 Task: Select a due date automation when advanced on, 2 days before a card is due add fields with custom field "Resume" set to a date more than 1 days from now at 11:00 AM.
Action: Mouse moved to (1135, 89)
Screenshot: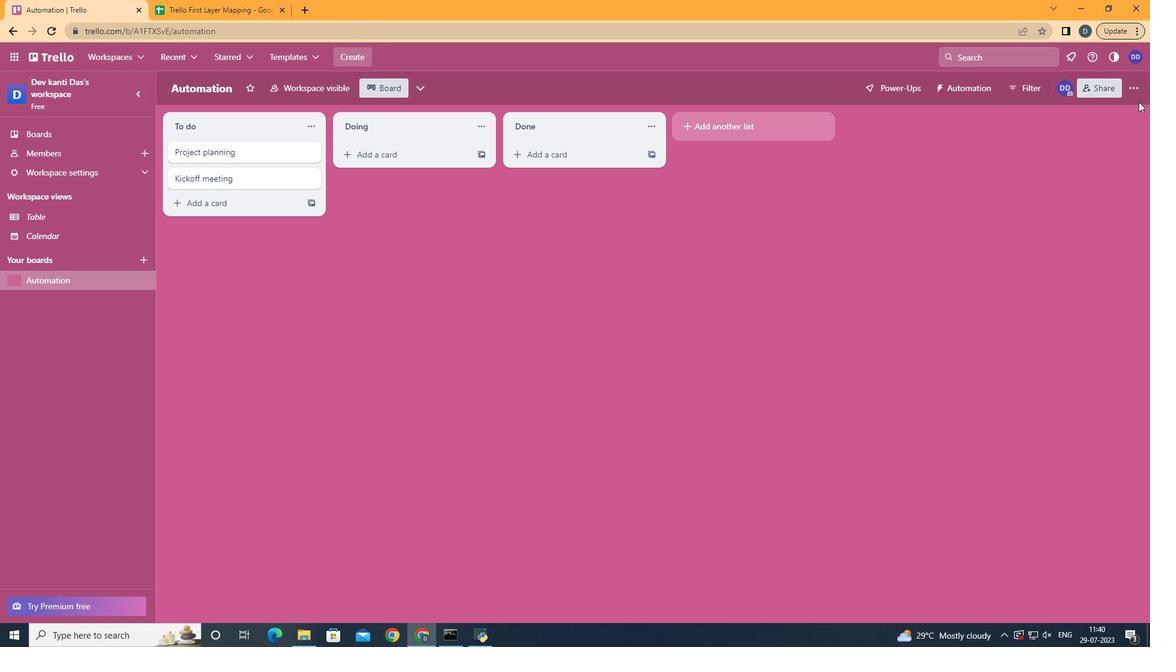 
Action: Mouse pressed left at (1135, 89)
Screenshot: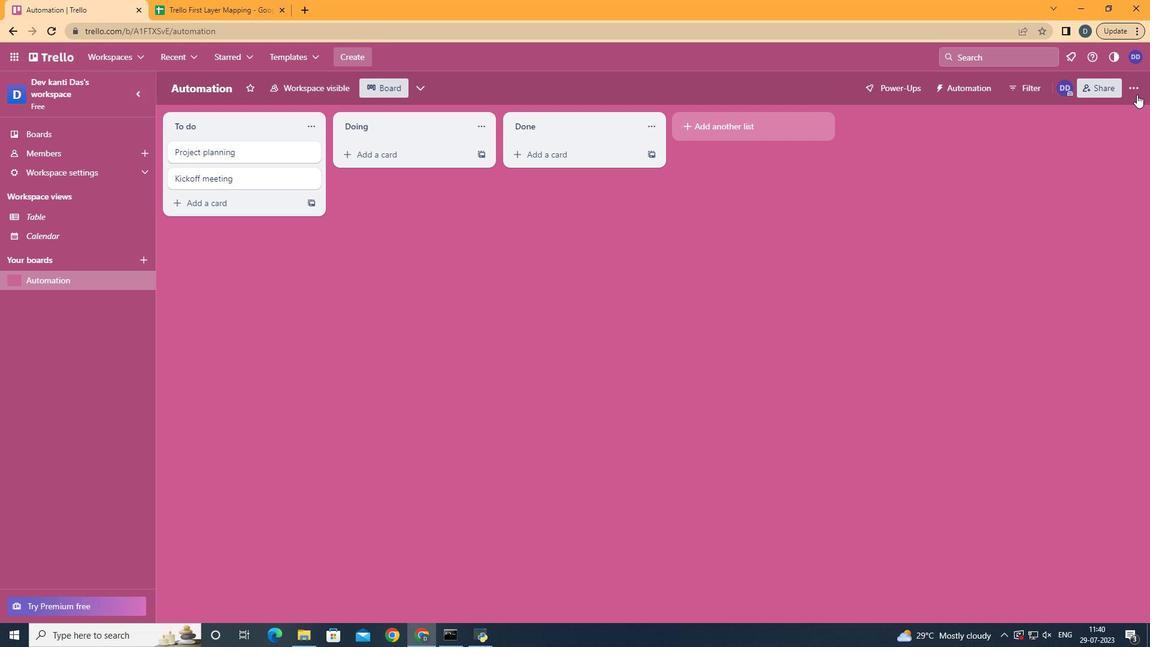 
Action: Mouse moved to (1021, 264)
Screenshot: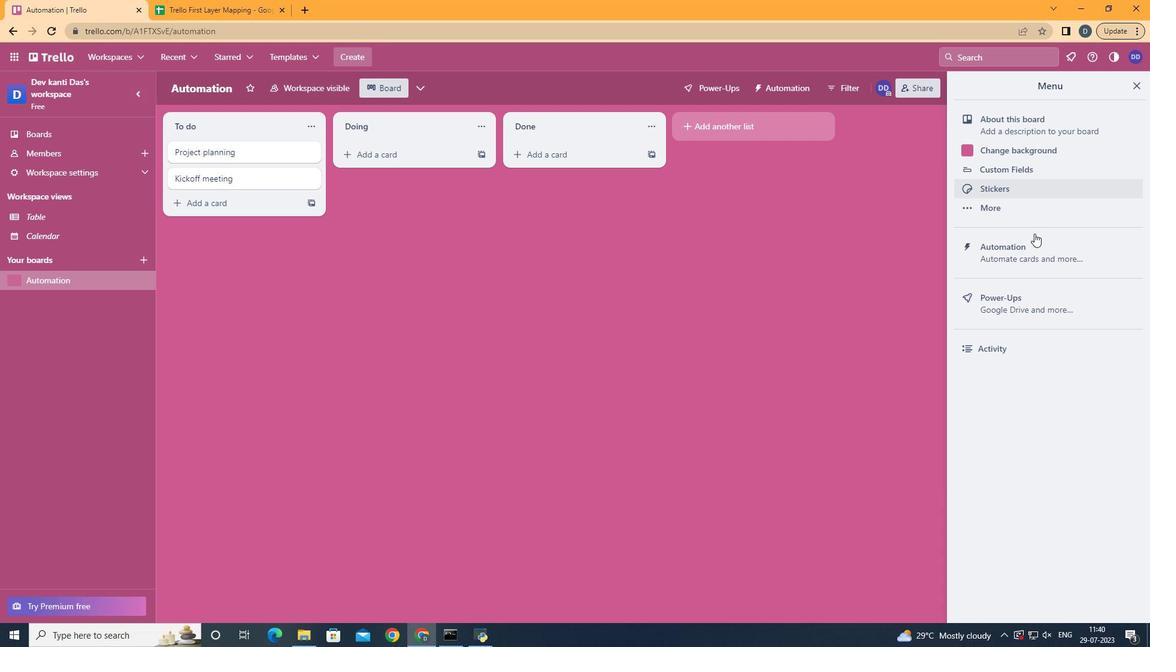 
Action: Mouse pressed left at (1021, 264)
Screenshot: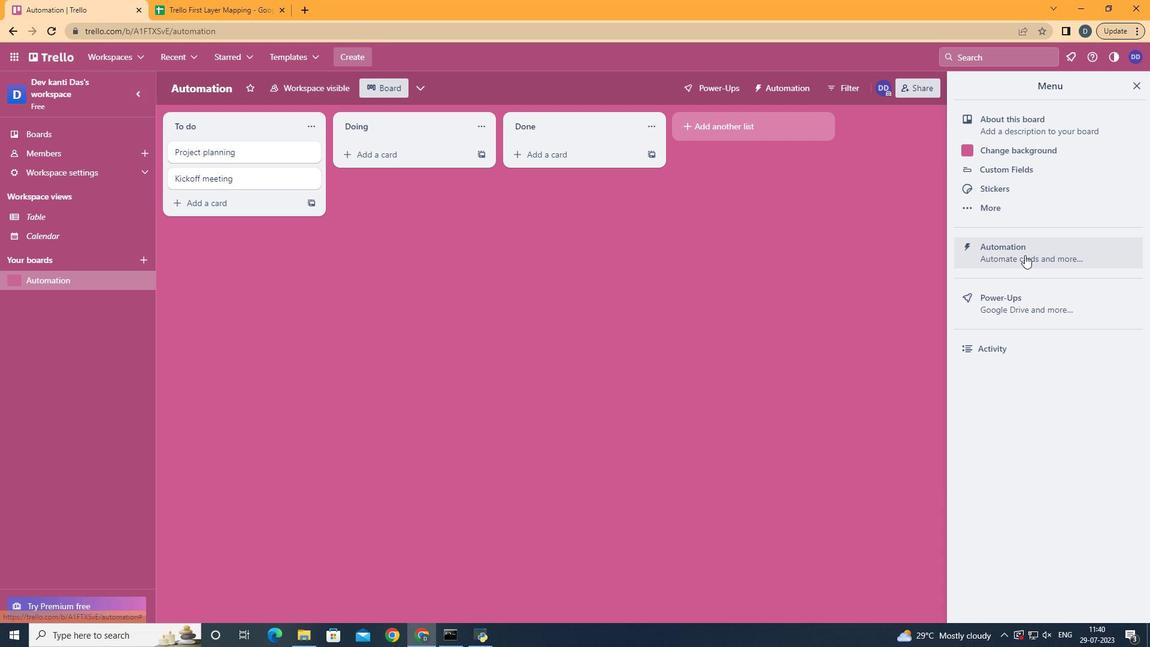 
Action: Mouse moved to (202, 241)
Screenshot: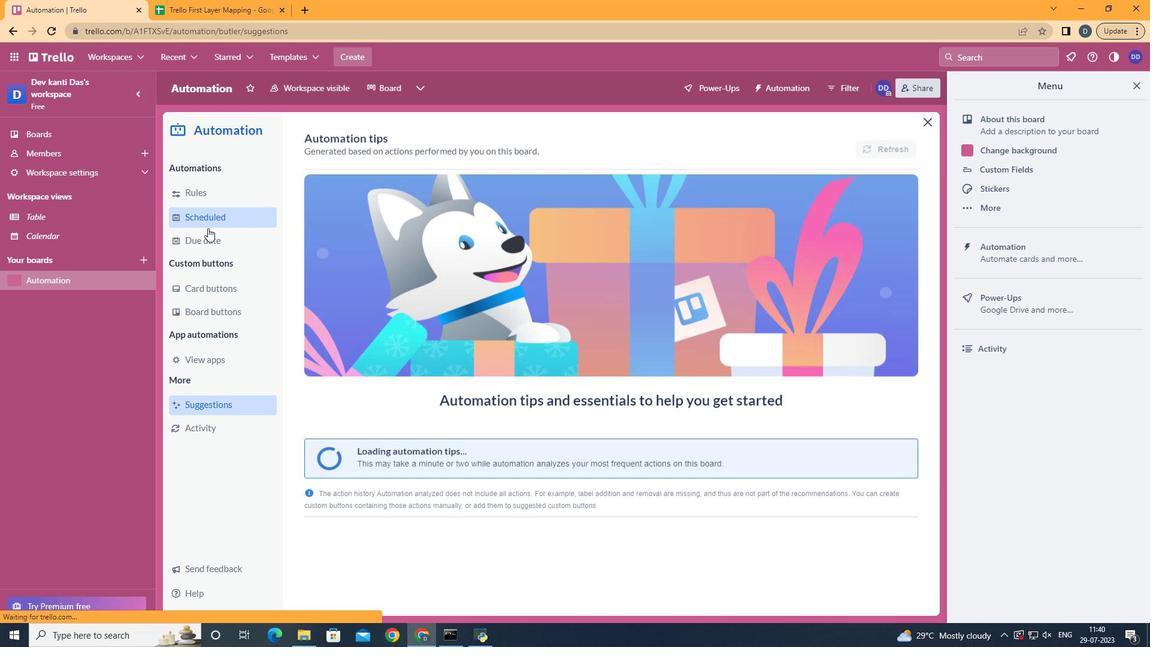
Action: Mouse pressed left at (202, 241)
Screenshot: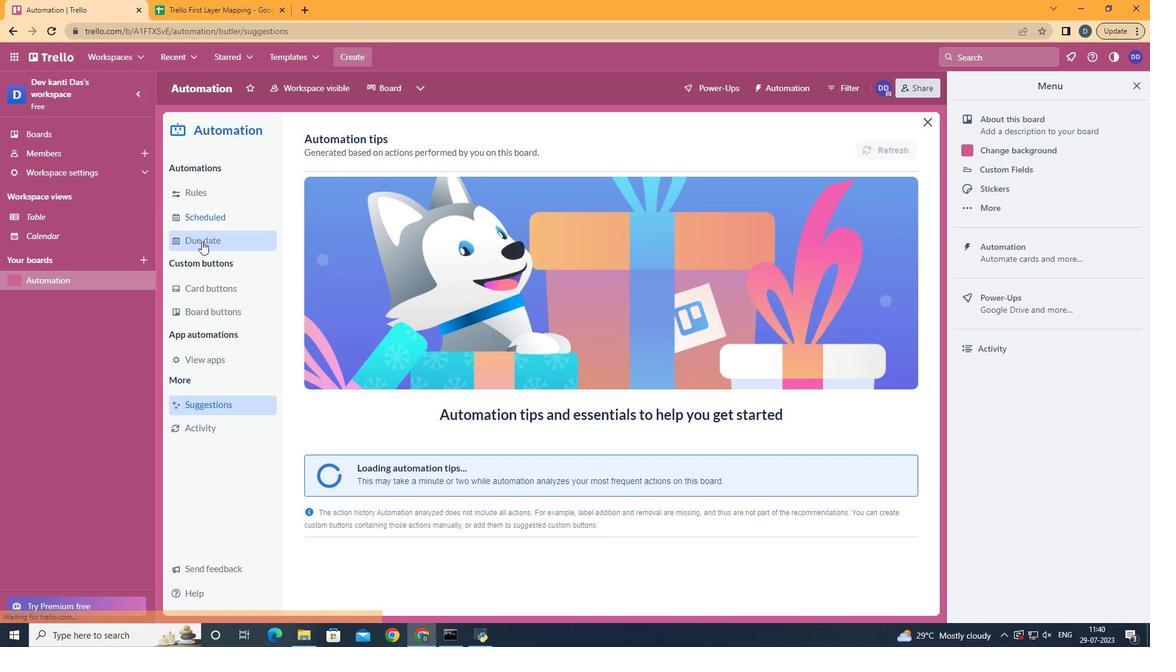 
Action: Mouse moved to (865, 145)
Screenshot: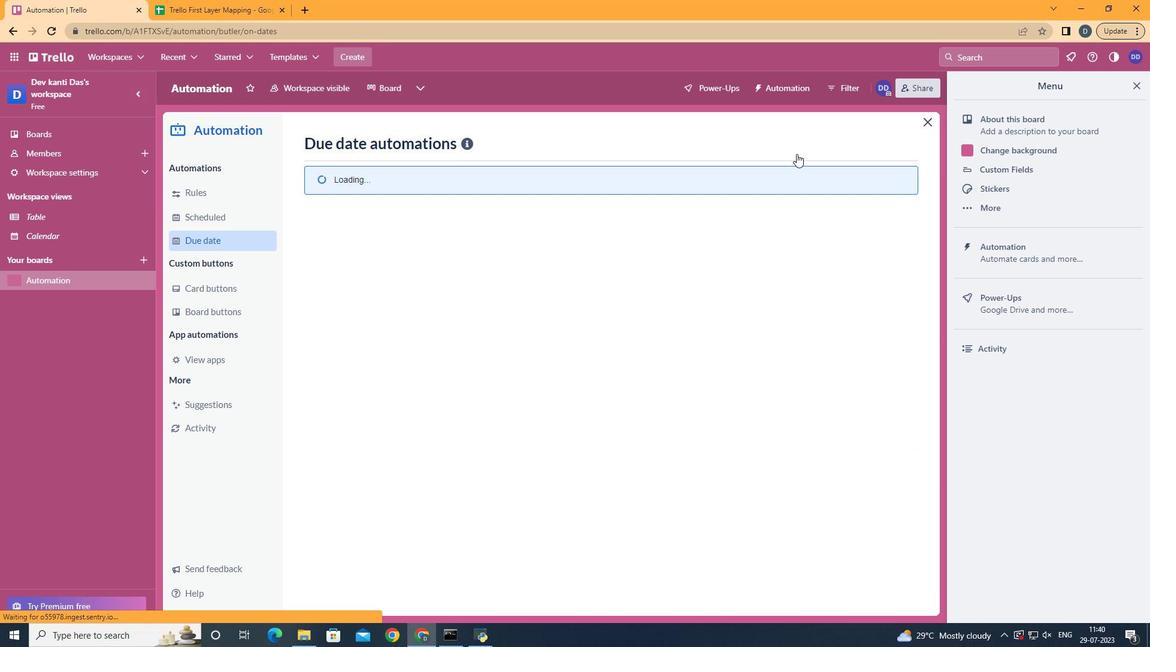 
Action: Mouse pressed left at (865, 145)
Screenshot: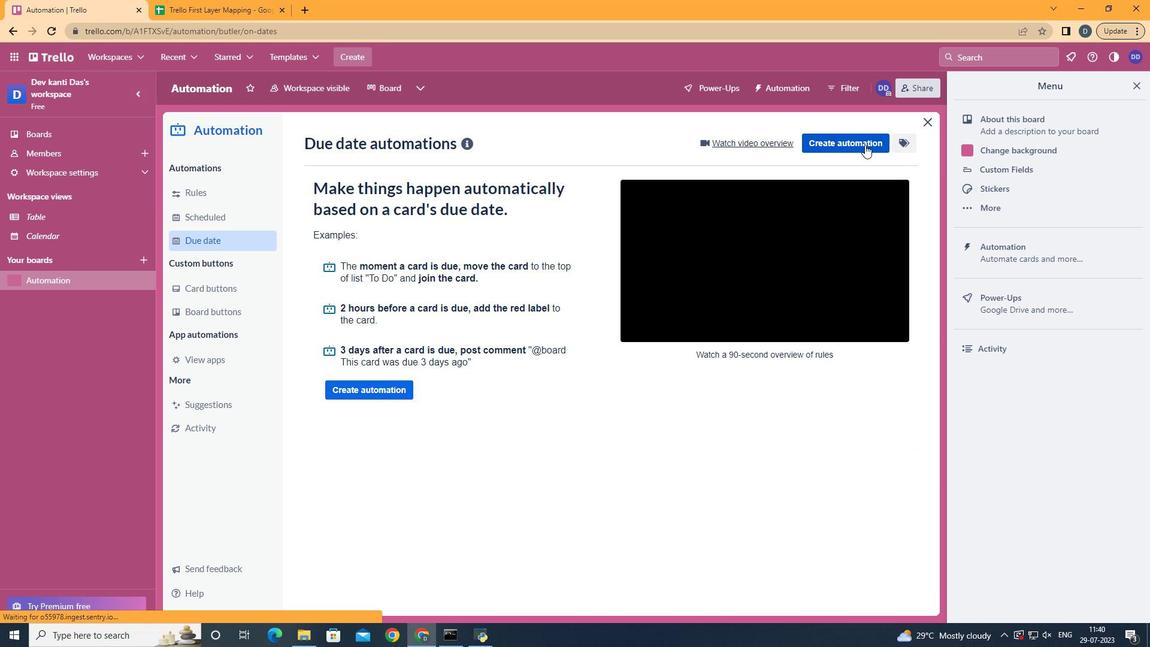 
Action: Mouse moved to (625, 257)
Screenshot: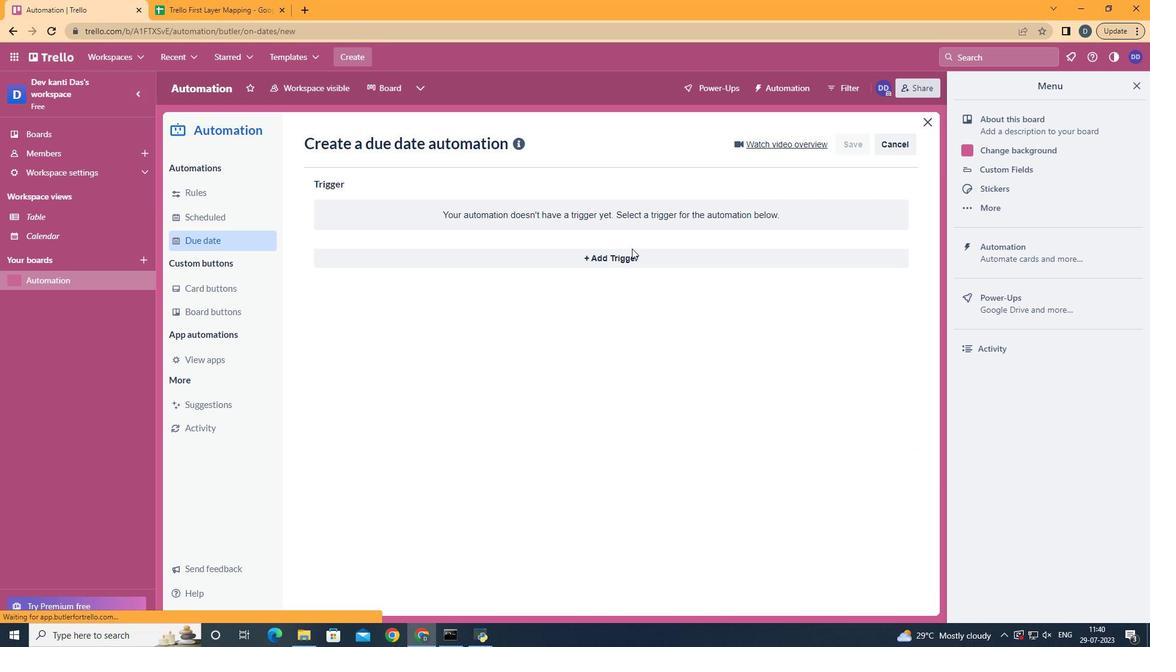 
Action: Mouse pressed left at (625, 257)
Screenshot: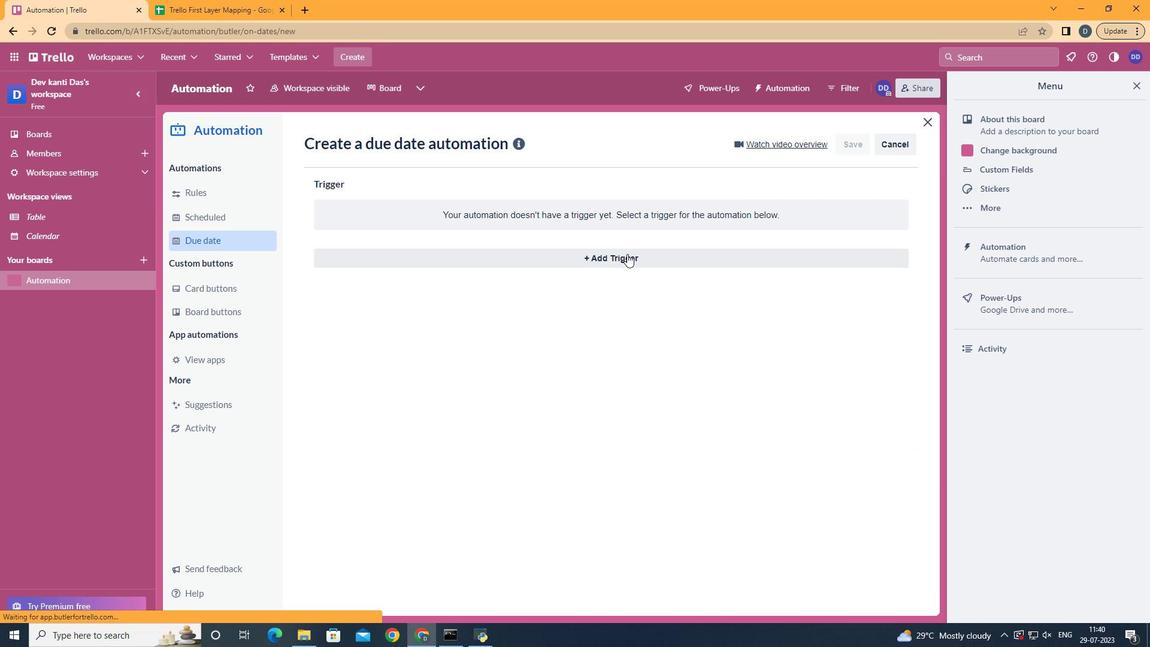 
Action: Mouse moved to (474, 447)
Screenshot: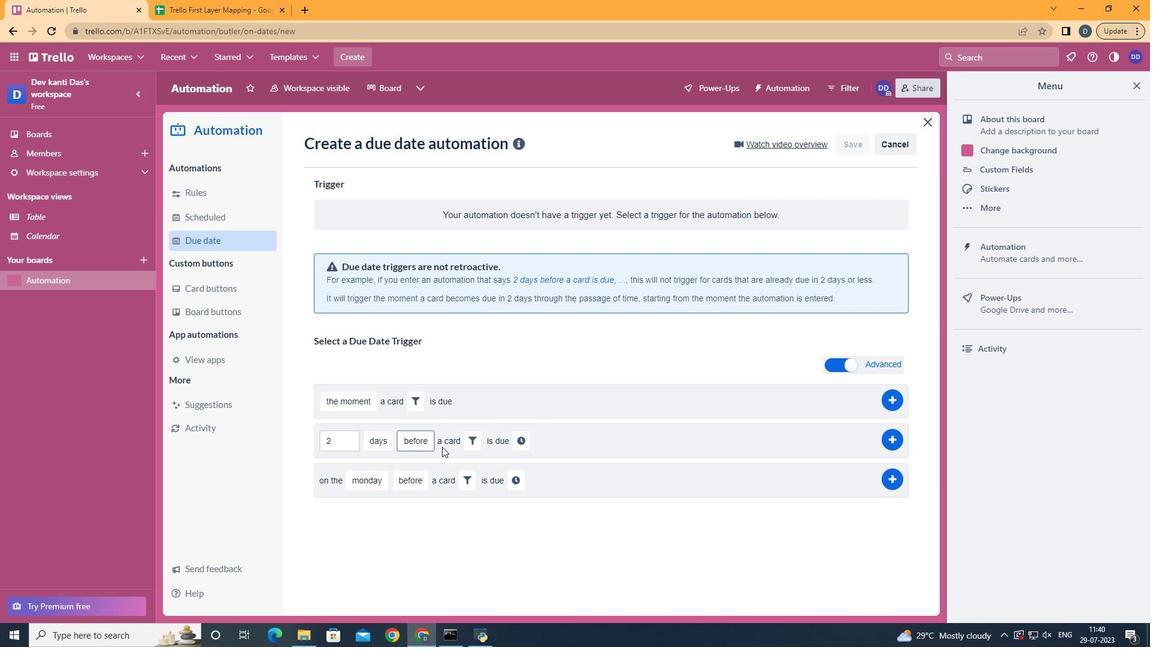 
Action: Mouse pressed left at (474, 447)
Screenshot: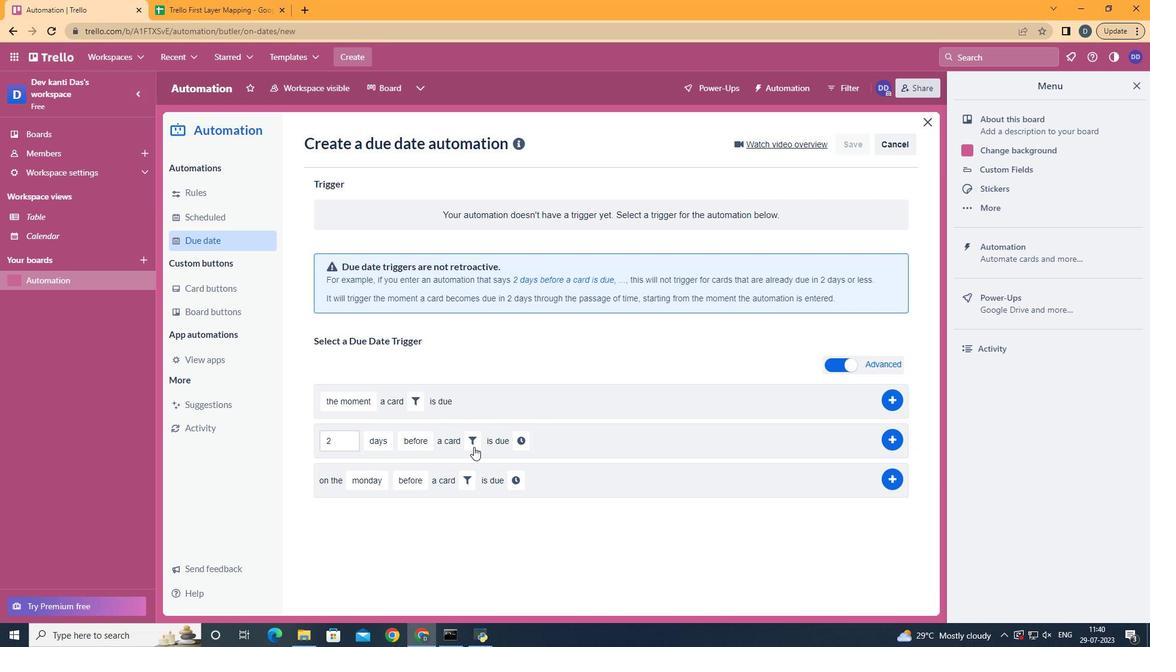 
Action: Mouse moved to (667, 478)
Screenshot: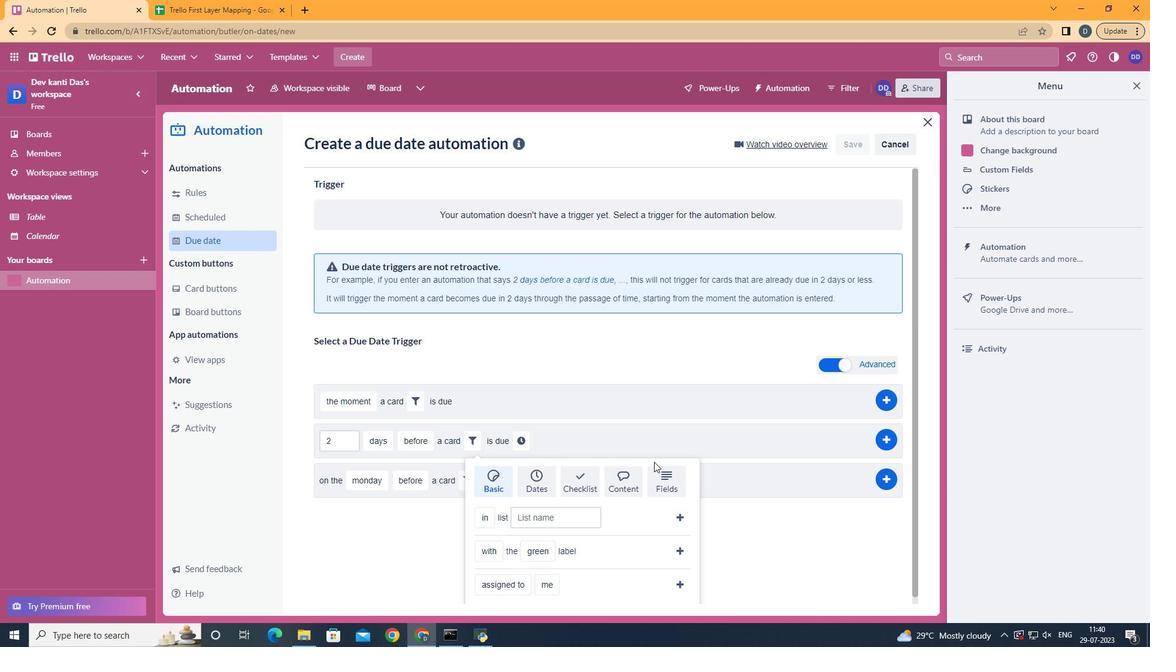 
Action: Mouse pressed left at (667, 478)
Screenshot: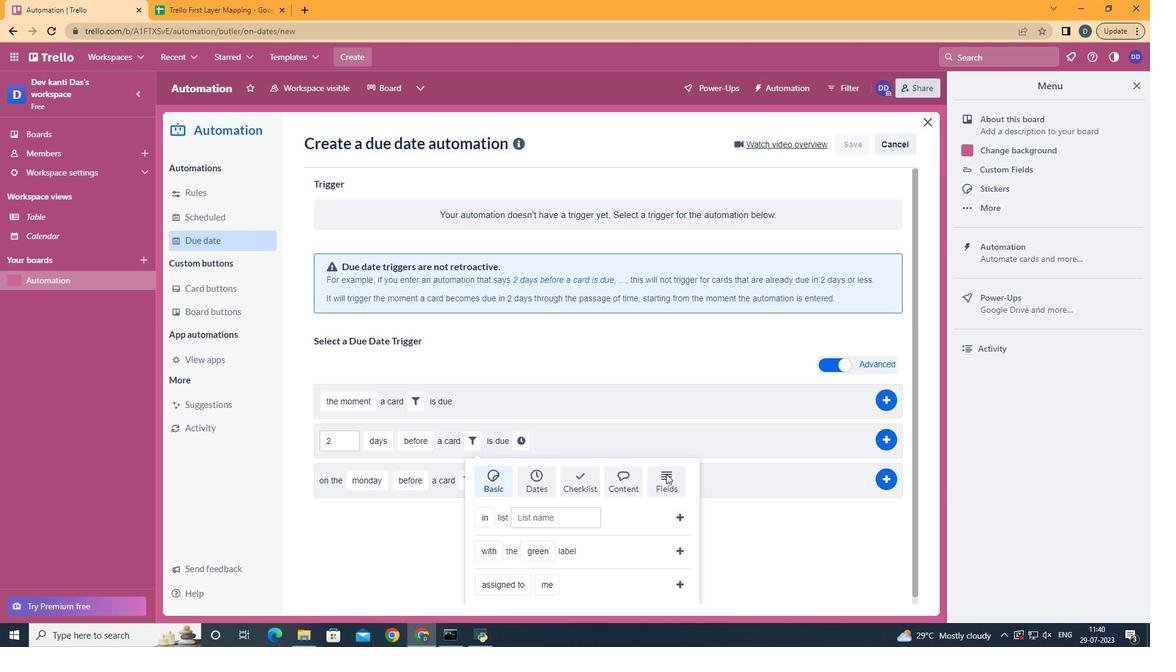 
Action: Mouse scrolled (667, 478) with delta (0, 0)
Screenshot: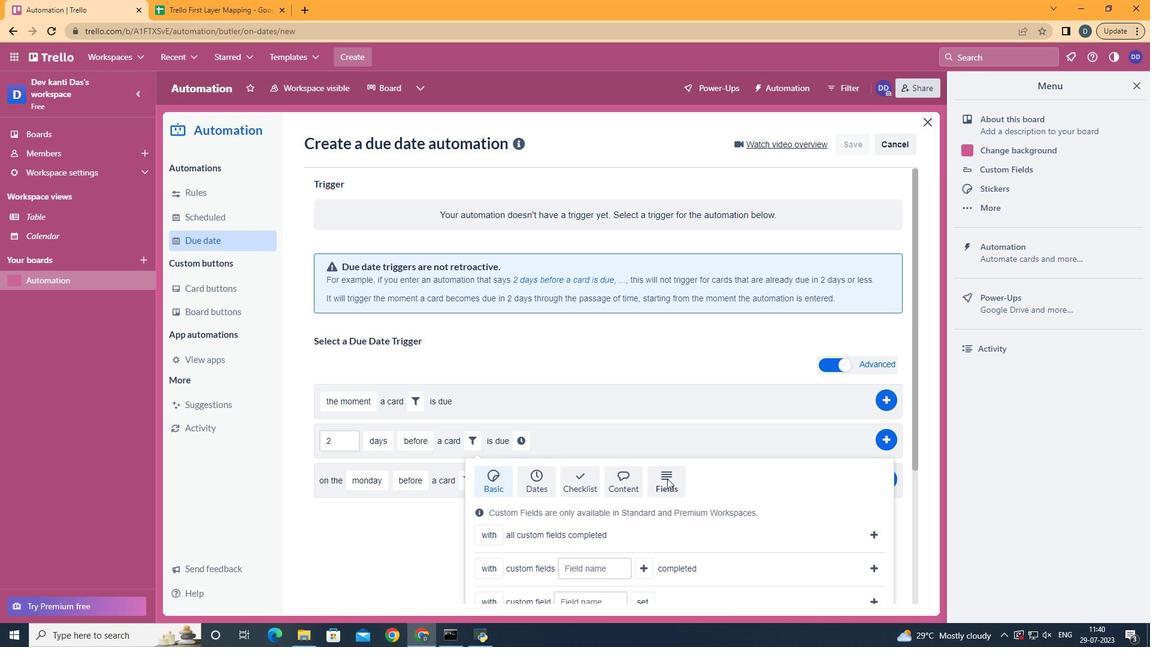 
Action: Mouse scrolled (667, 478) with delta (0, 0)
Screenshot: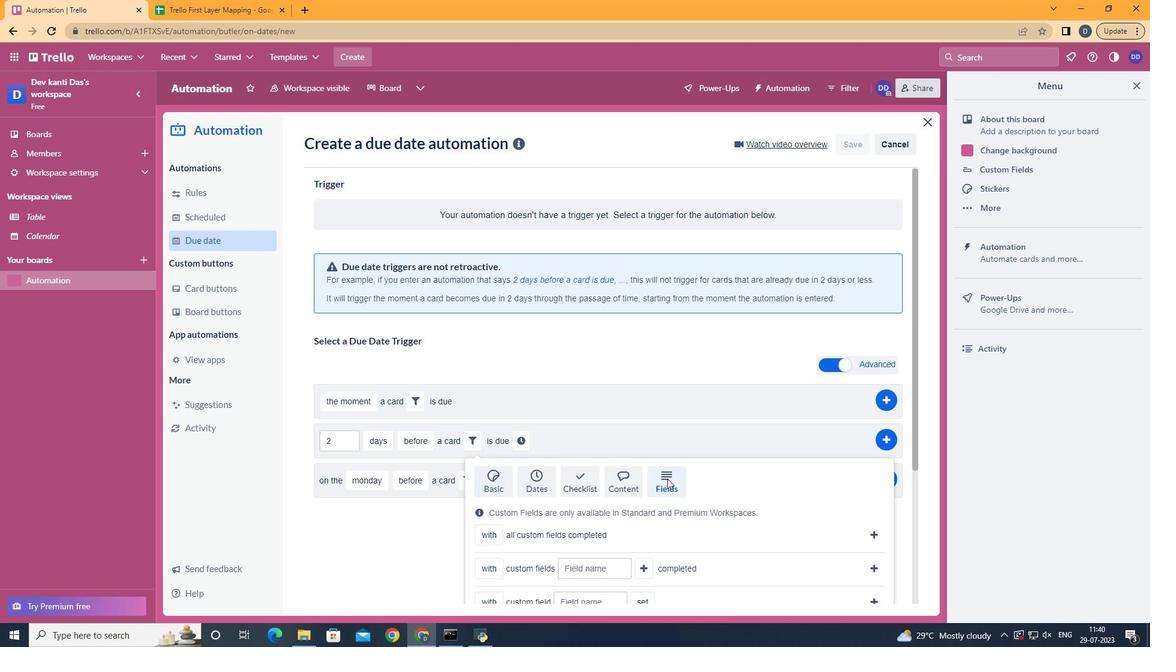
Action: Mouse scrolled (667, 478) with delta (0, 0)
Screenshot: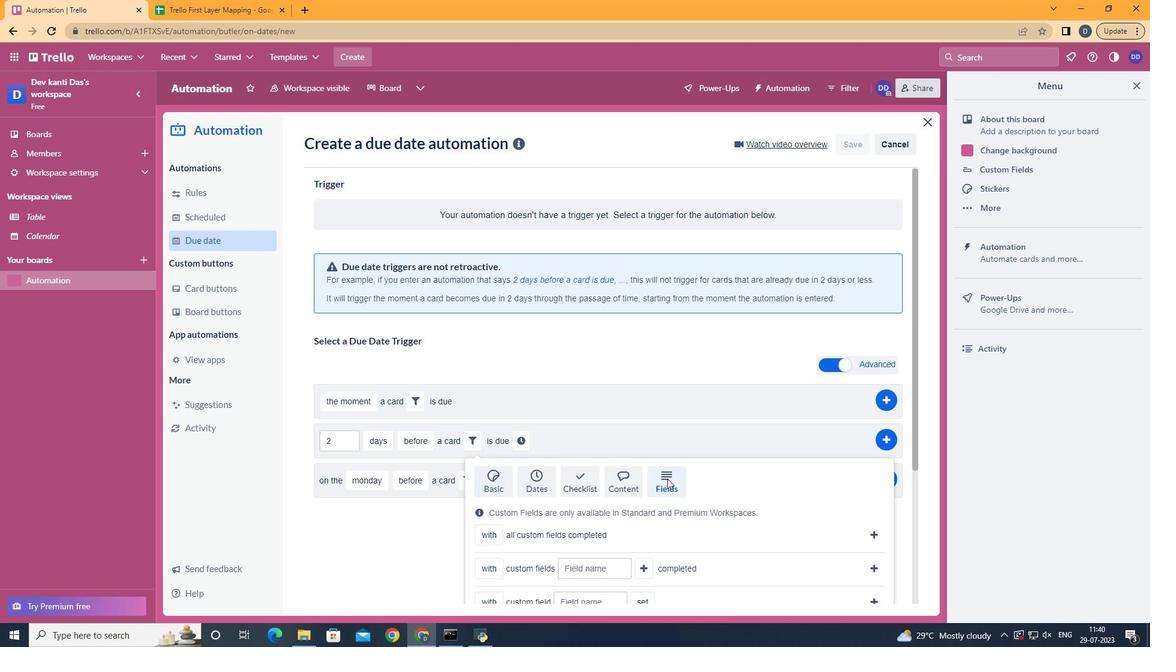 
Action: Mouse scrolled (667, 478) with delta (0, 0)
Screenshot: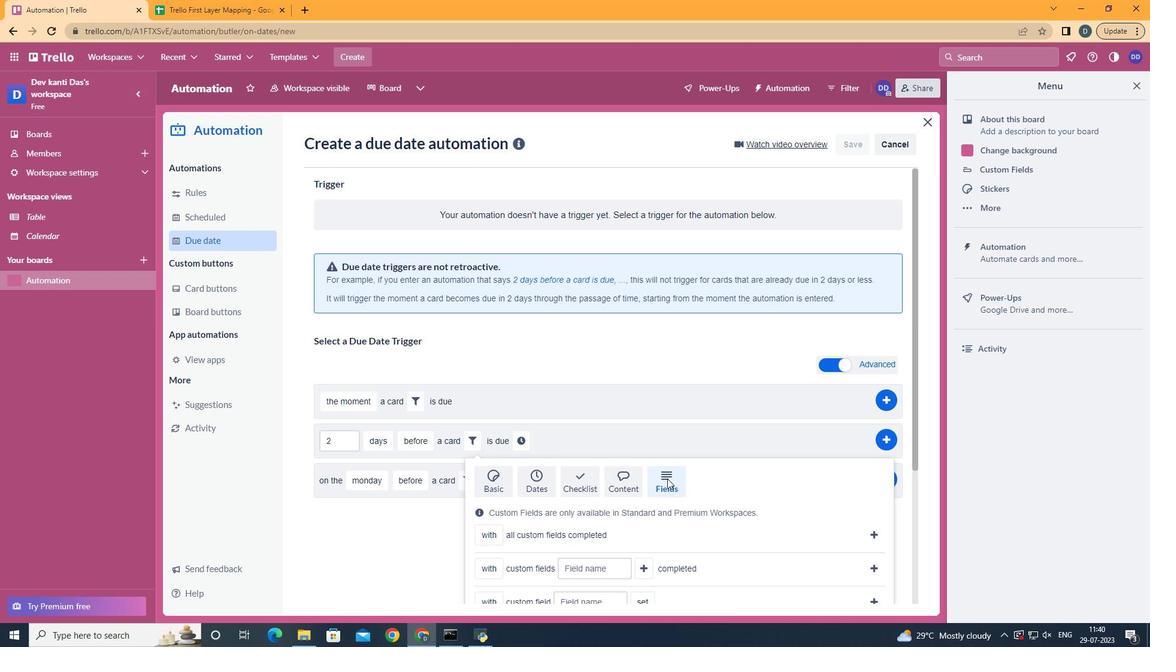 
Action: Mouse scrolled (667, 478) with delta (0, 0)
Screenshot: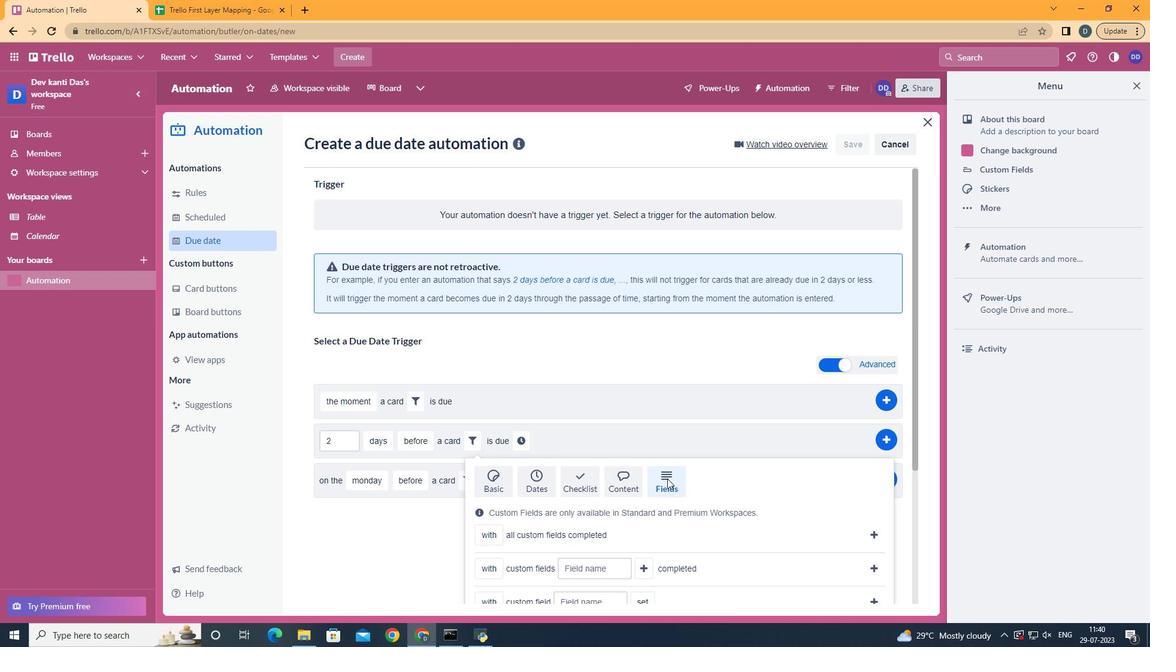 
Action: Mouse scrolled (667, 478) with delta (0, 0)
Screenshot: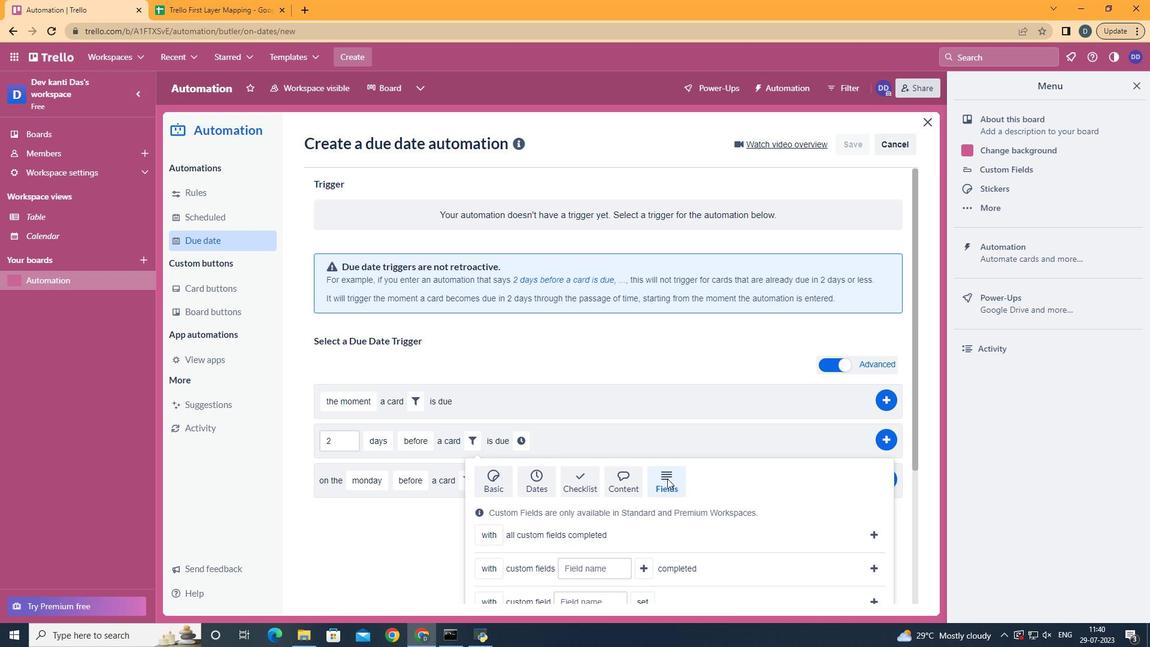 
Action: Mouse moved to (503, 526)
Screenshot: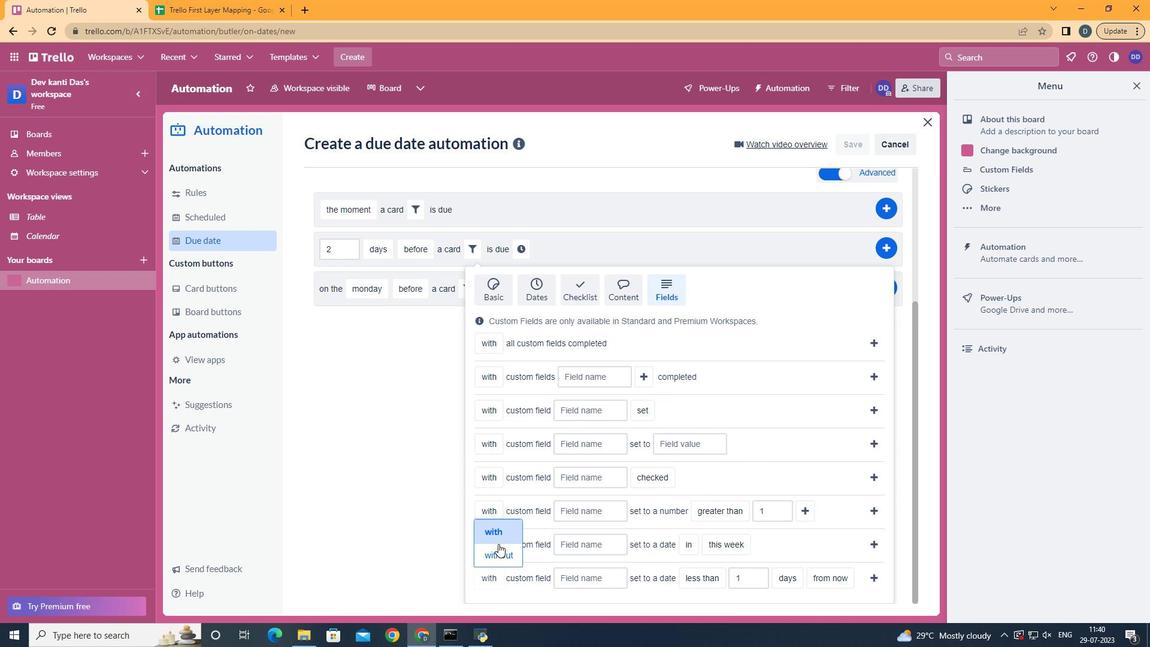 
Action: Mouse pressed left at (503, 526)
Screenshot: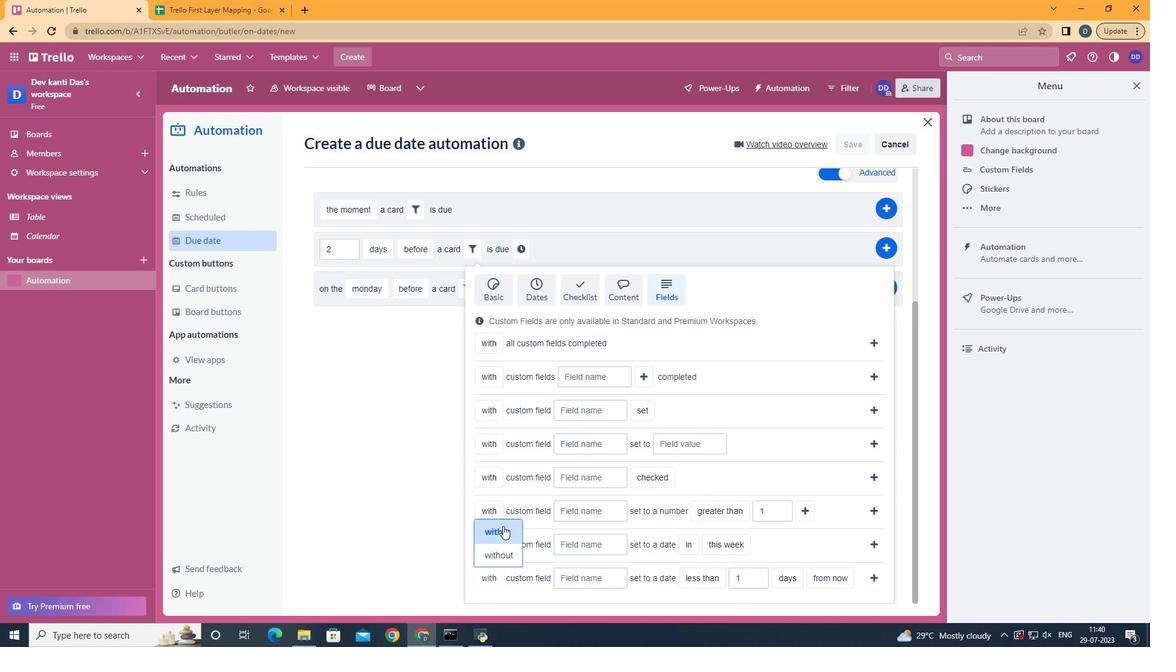 
Action: Mouse moved to (592, 577)
Screenshot: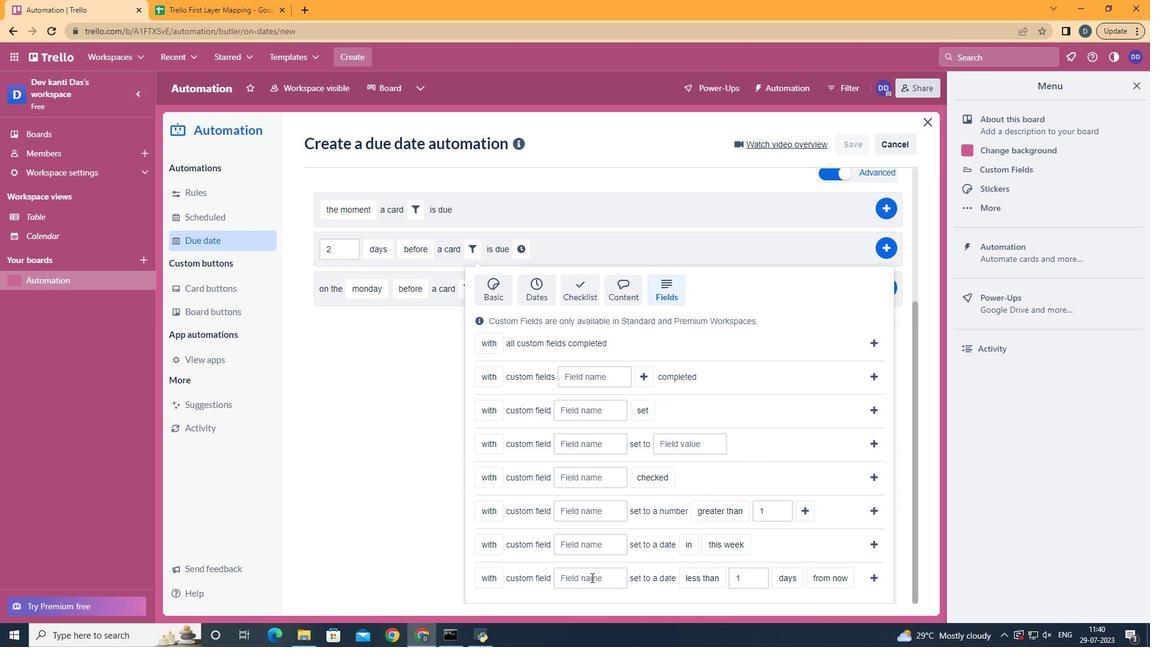 
Action: Mouse pressed left at (592, 577)
Screenshot: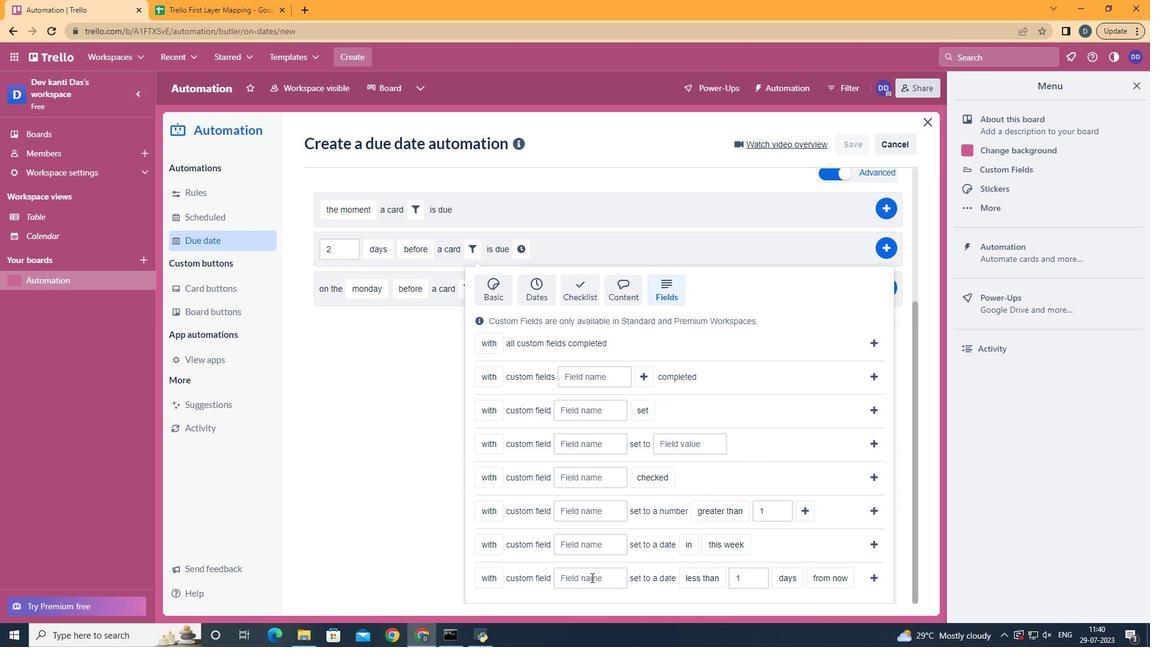 
Action: Key pressed <Key.shift>Resume
Screenshot: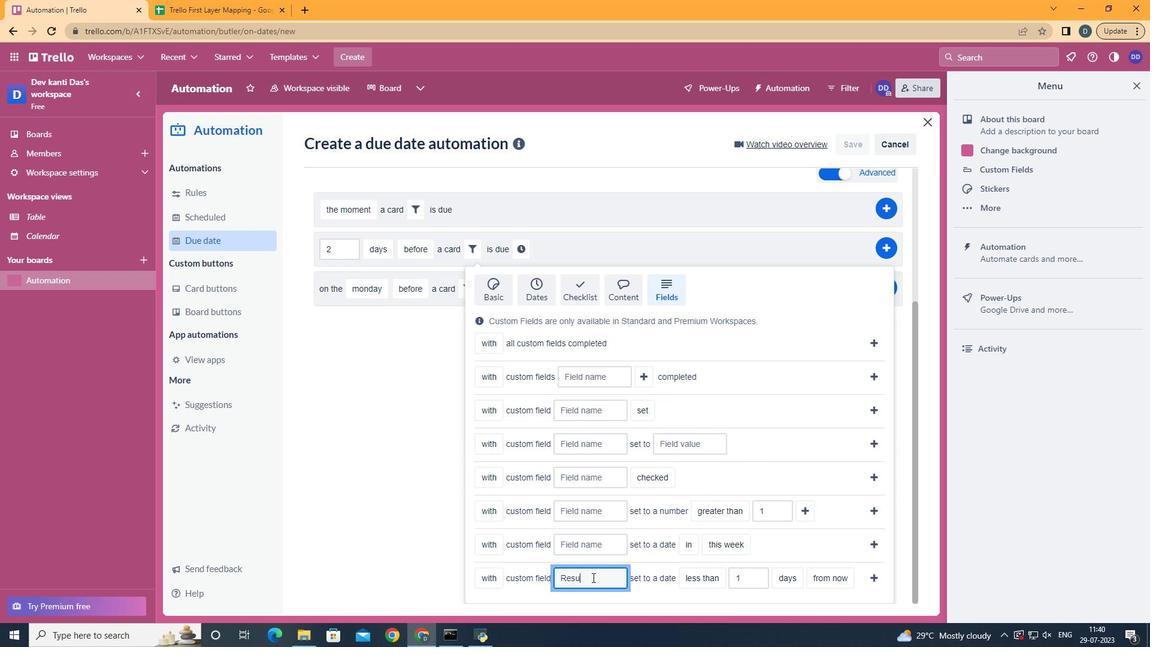 
Action: Mouse moved to (711, 520)
Screenshot: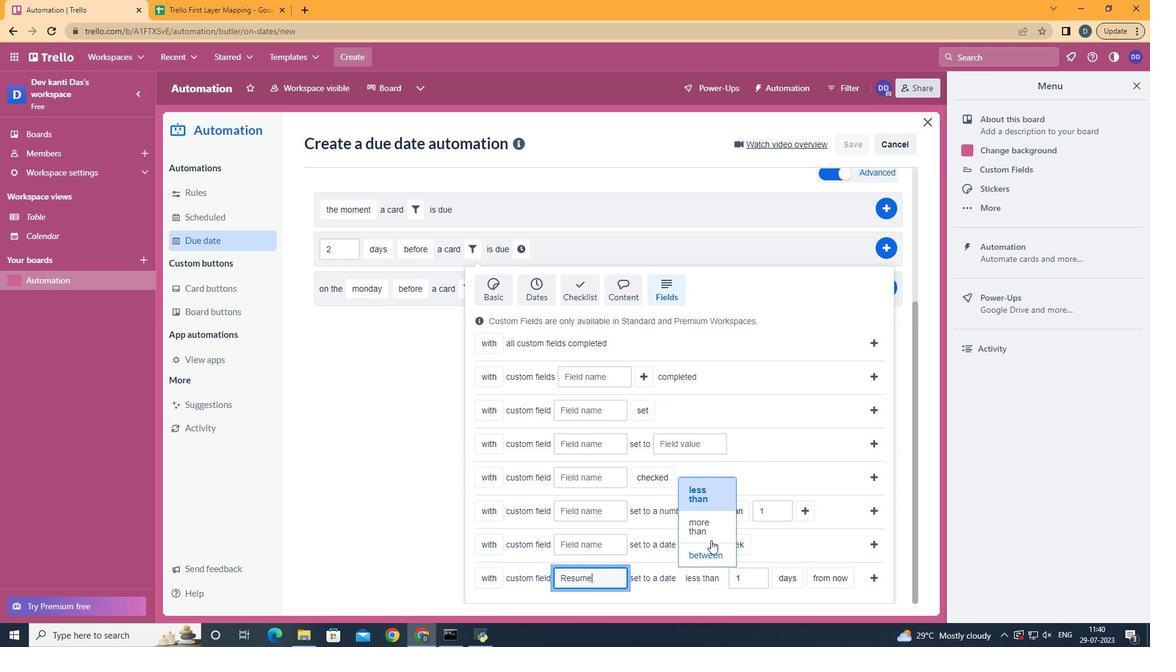 
Action: Mouse pressed left at (711, 520)
Screenshot: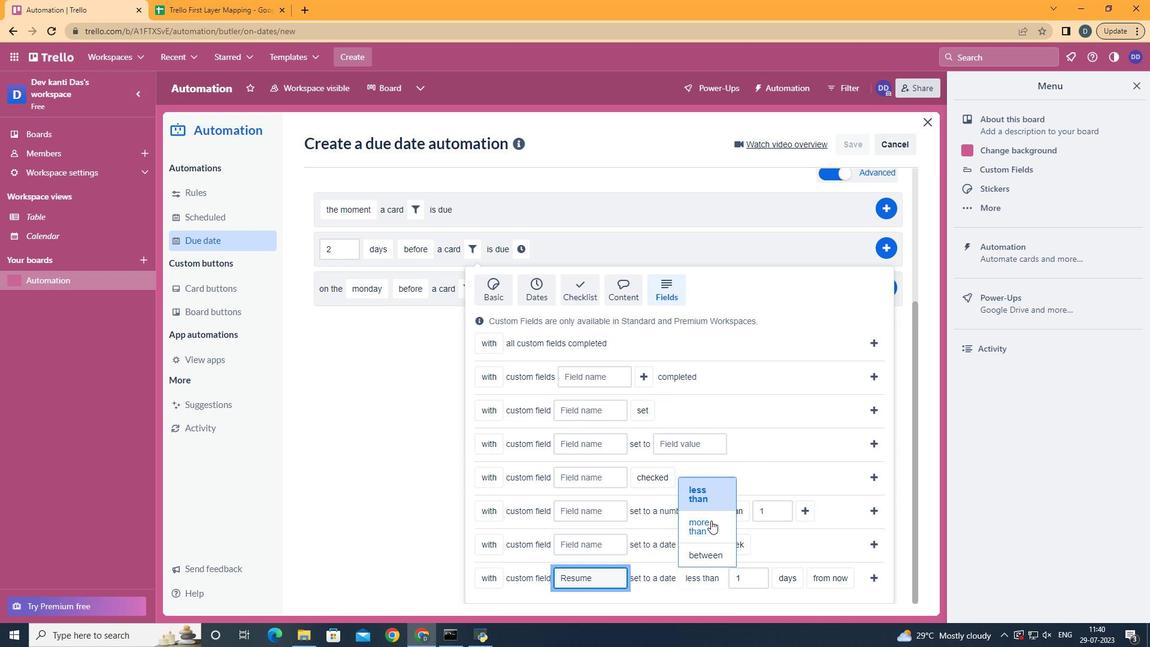 
Action: Mouse moved to (791, 539)
Screenshot: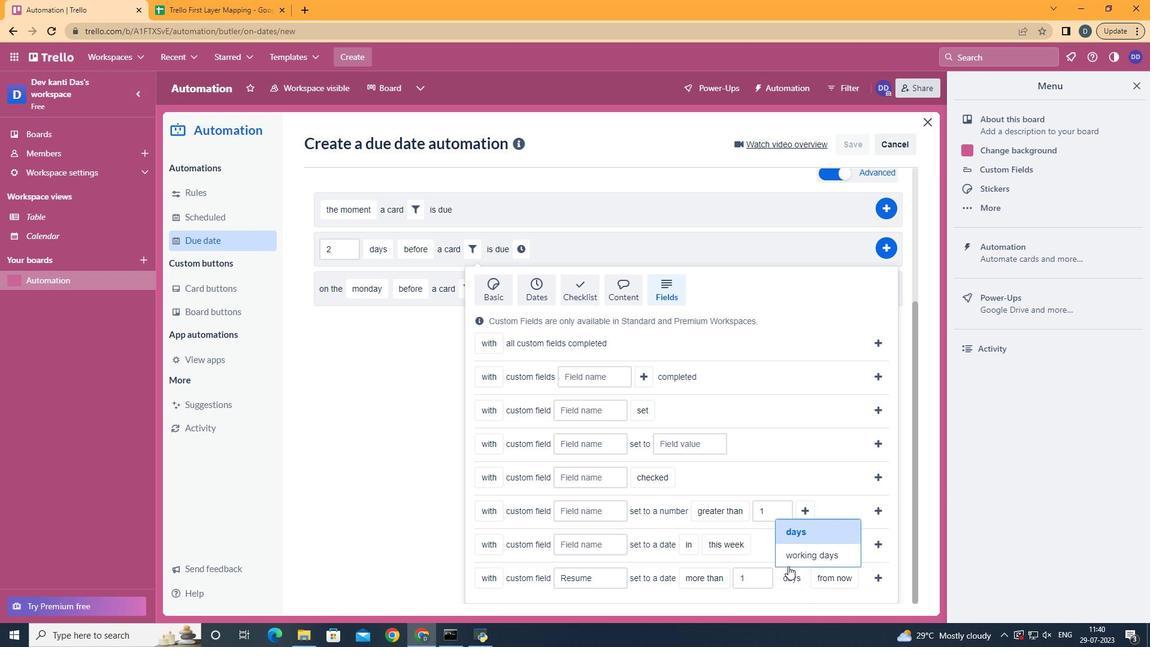 
Action: Mouse pressed left at (791, 539)
Screenshot: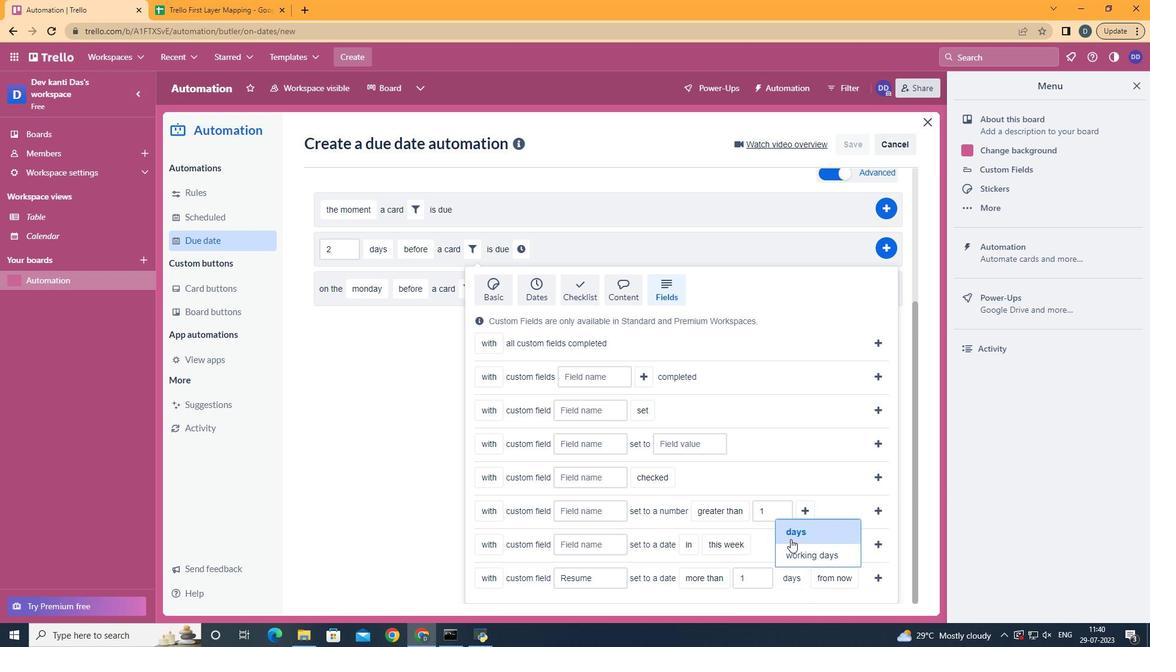 
Action: Mouse moved to (837, 531)
Screenshot: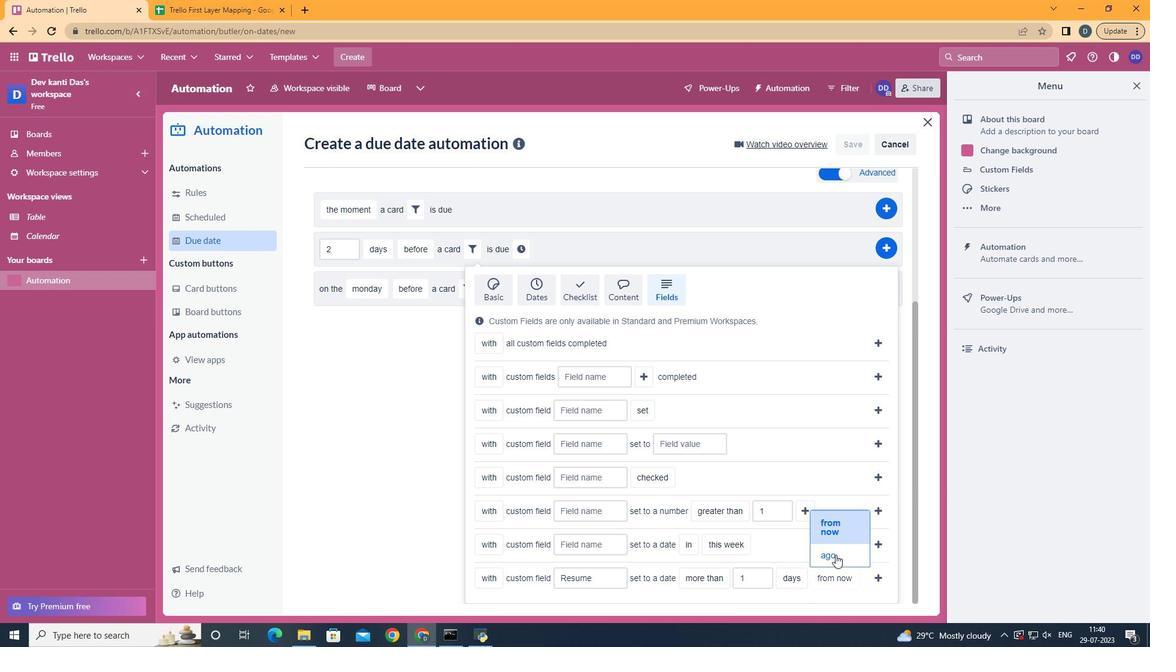 
Action: Mouse pressed left at (837, 531)
Screenshot: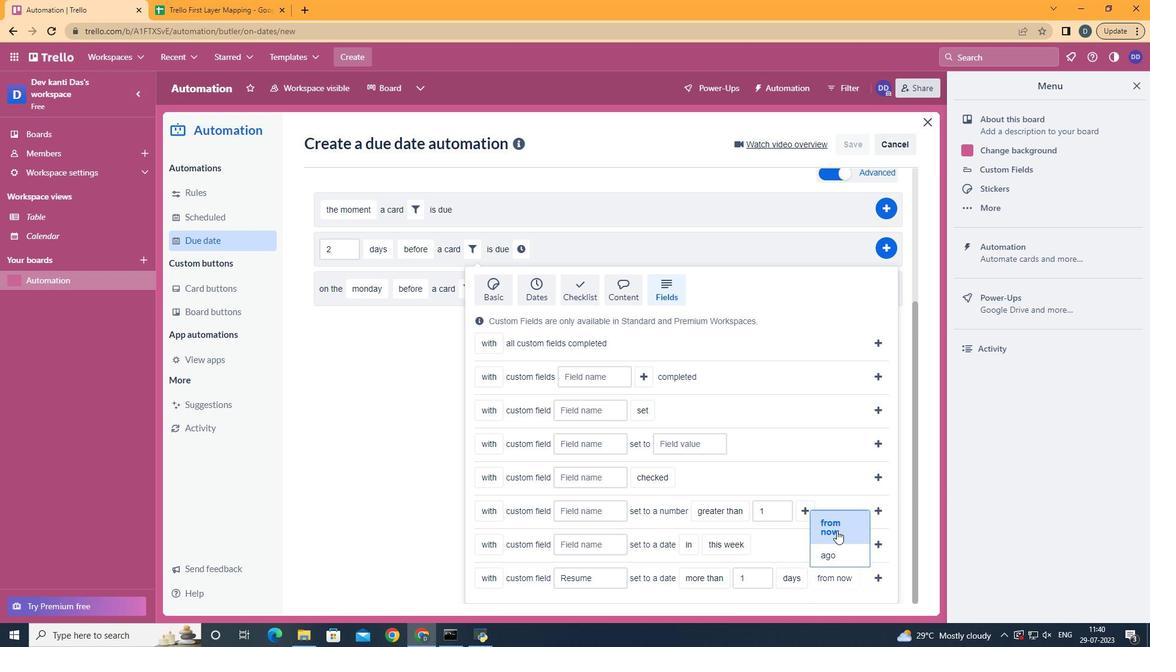 
Action: Mouse moved to (885, 580)
Screenshot: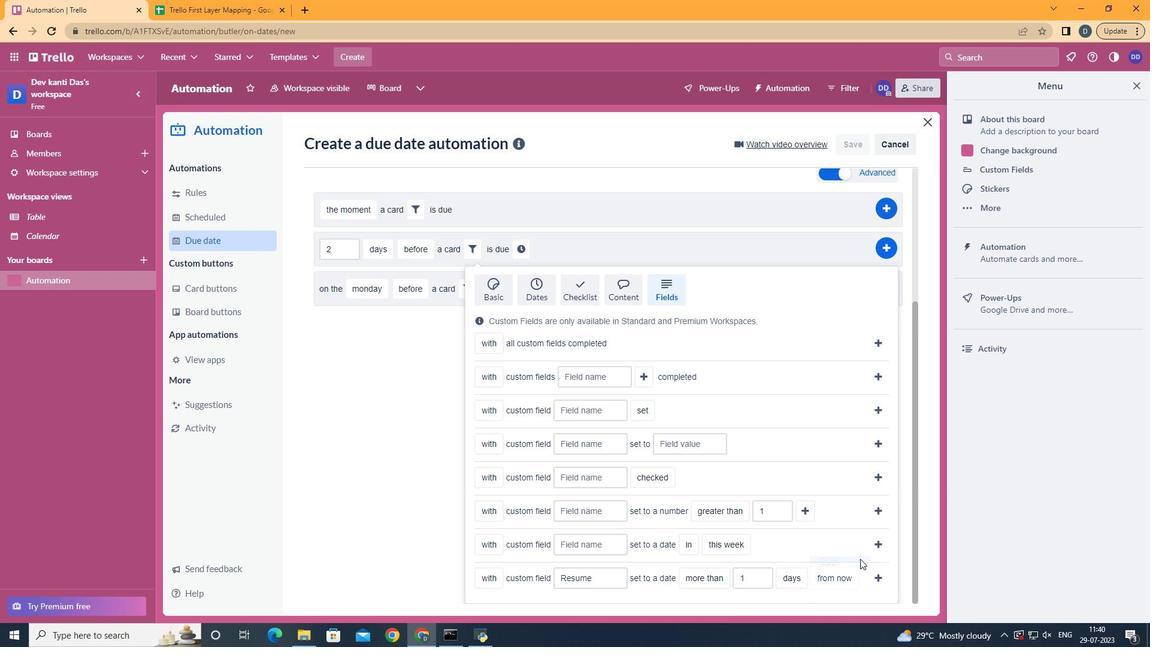 
Action: Mouse pressed left at (885, 580)
Screenshot: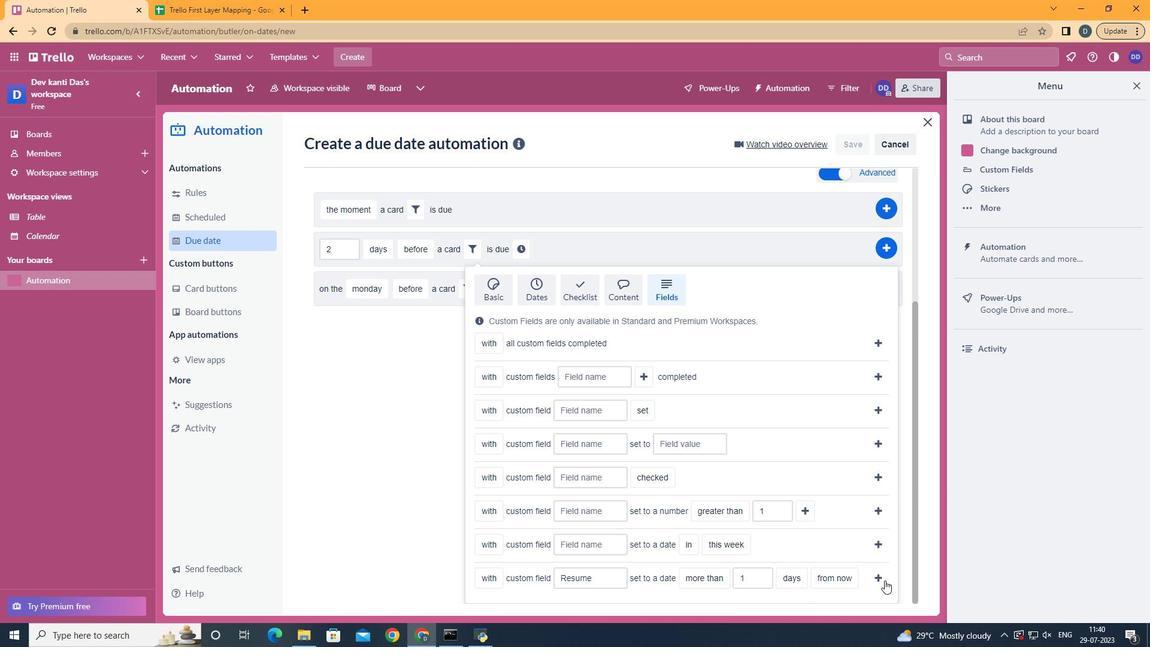 
Action: Mouse moved to (806, 444)
Screenshot: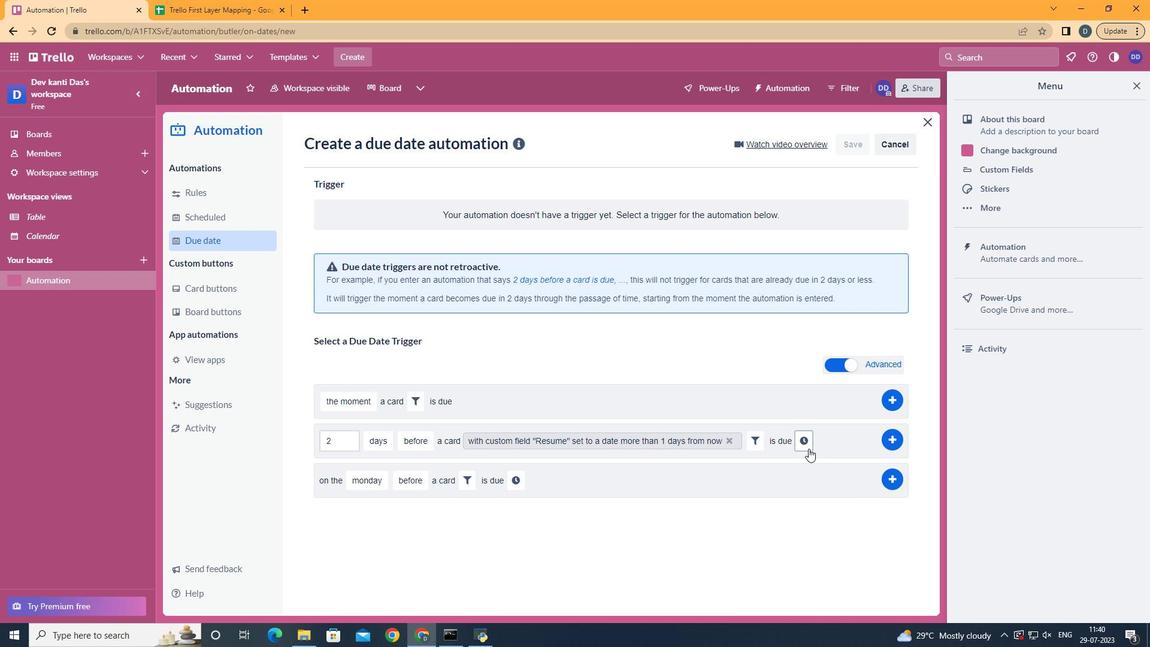 
Action: Mouse pressed left at (806, 444)
Screenshot: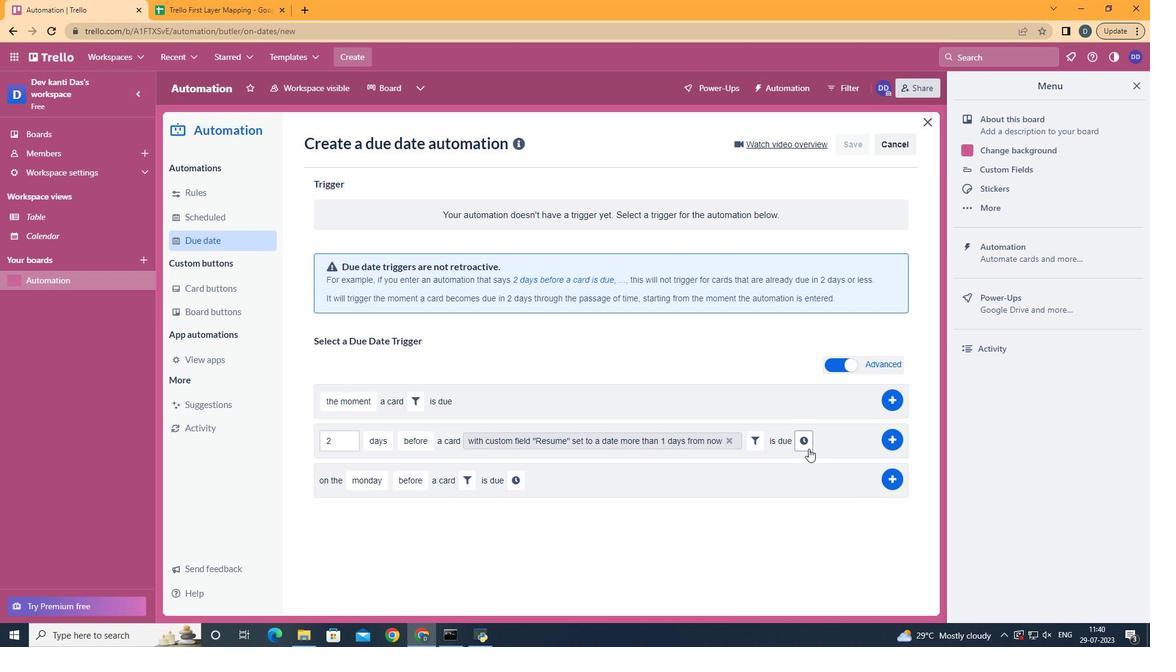 
Action: Mouse moved to (399, 464)
Screenshot: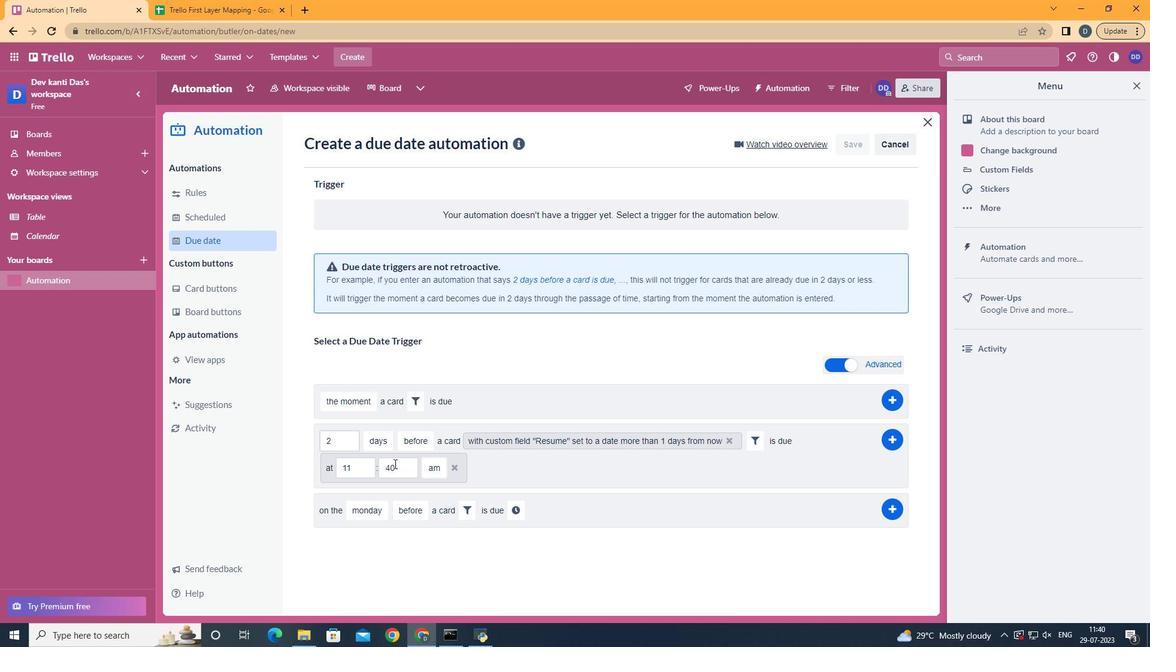 
Action: Mouse pressed left at (399, 464)
Screenshot: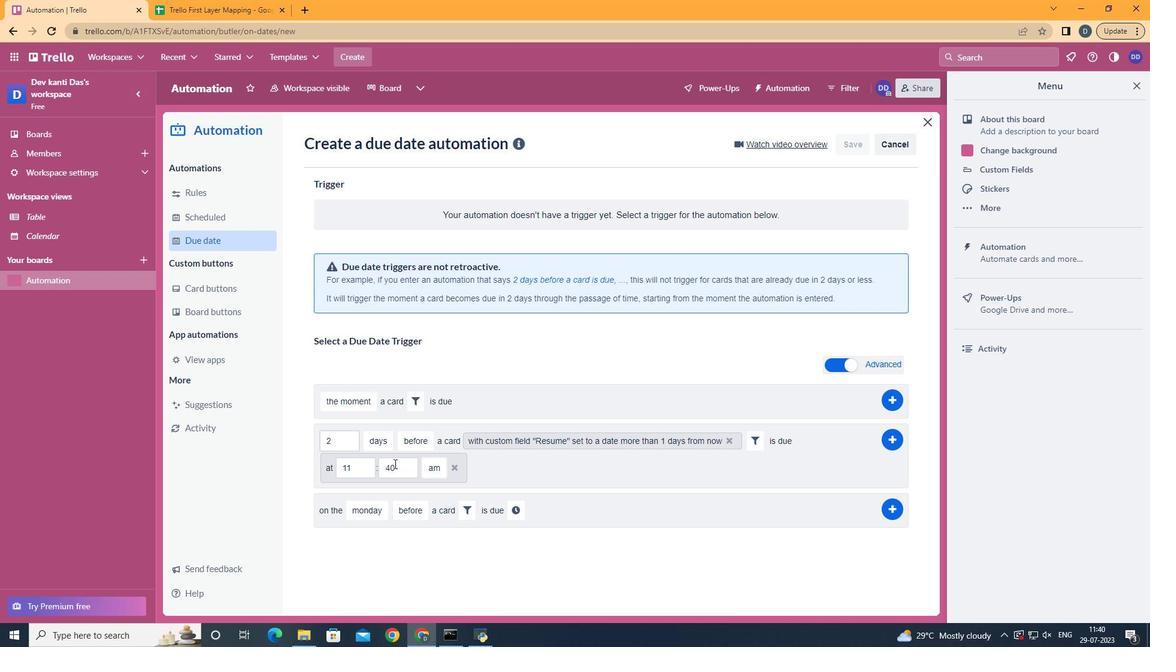 
Action: Mouse moved to (399, 464)
Screenshot: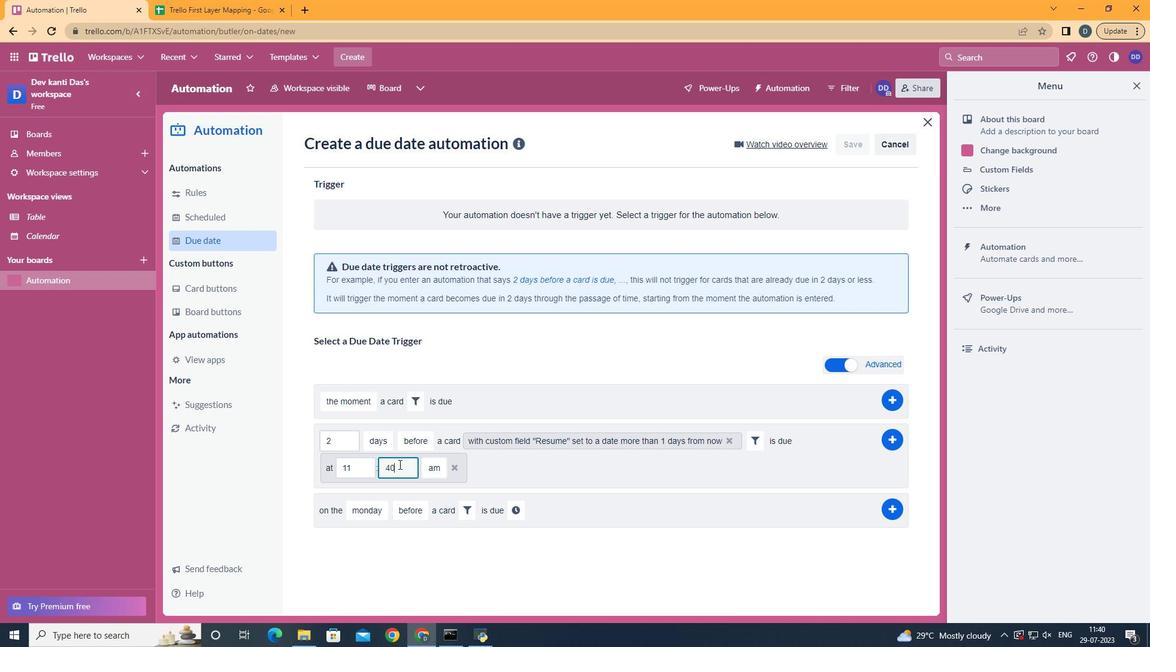 
Action: Key pressed <Key.backspace><Key.backspace>00
Screenshot: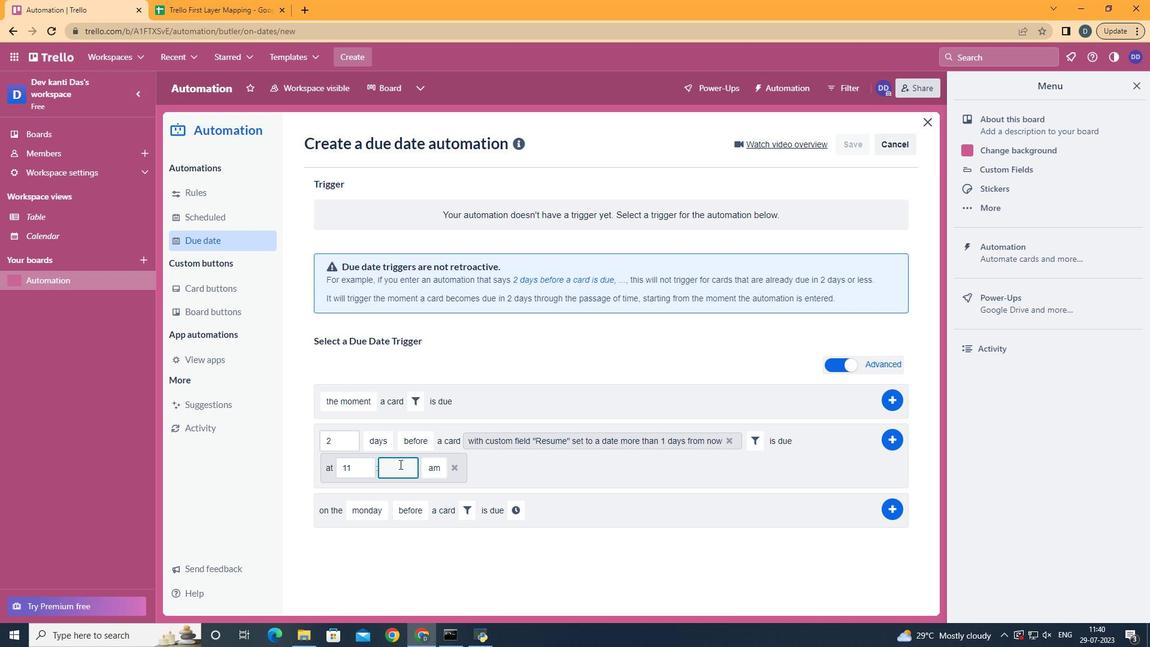 
Action: Mouse moved to (441, 497)
Screenshot: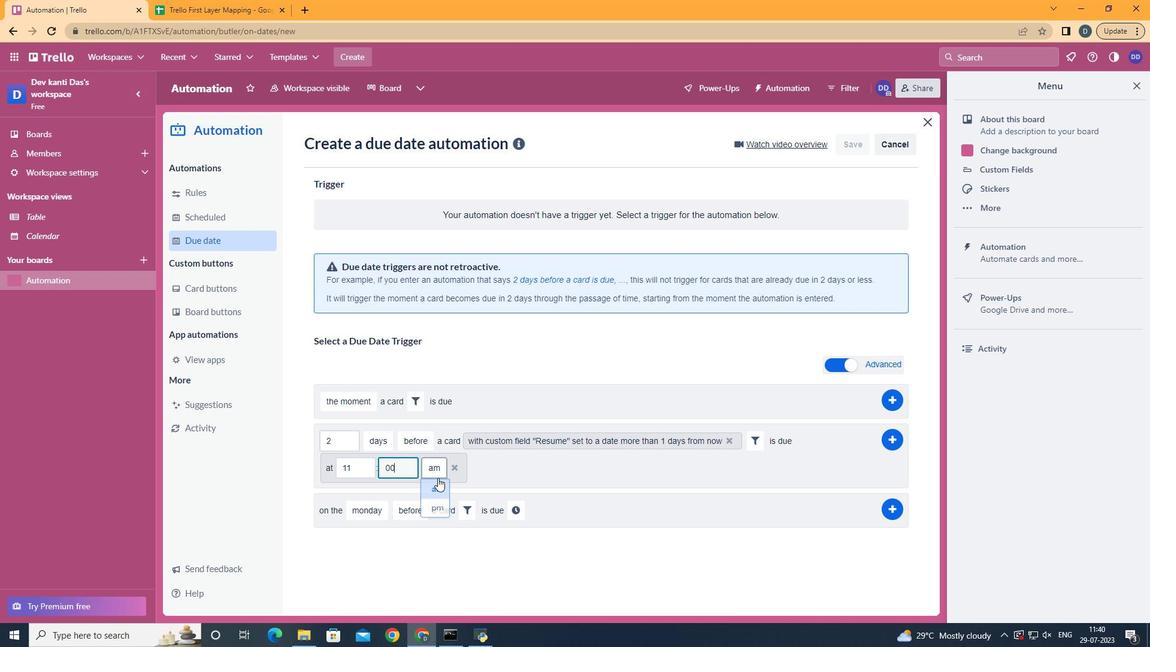 
Action: Mouse pressed left at (441, 497)
Screenshot: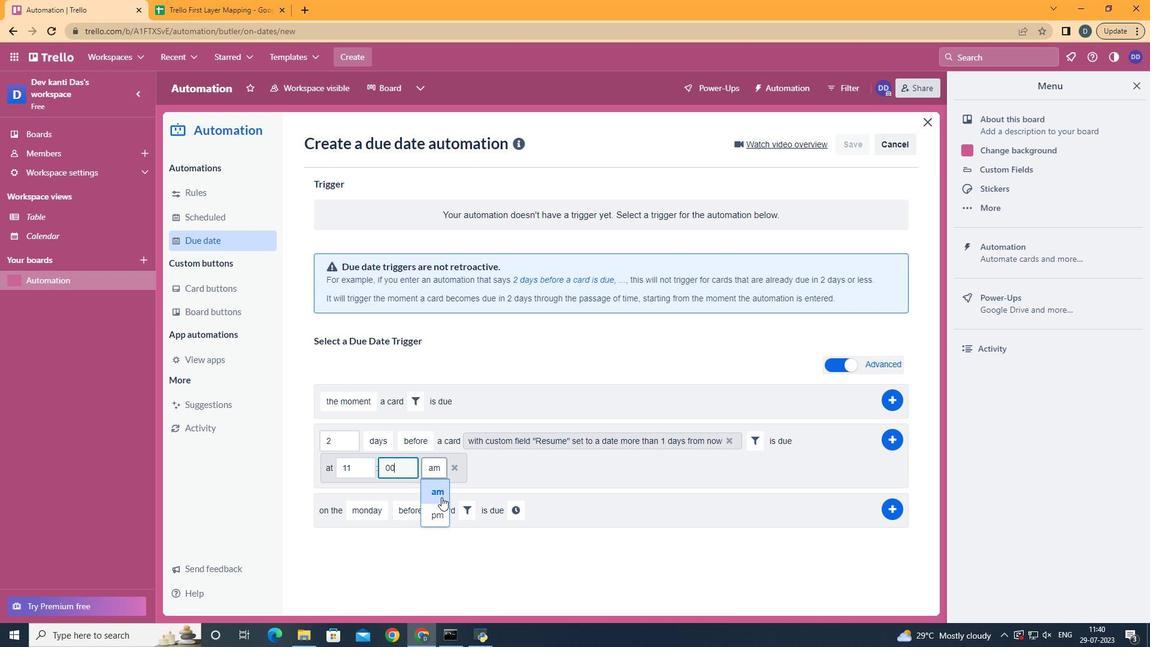 
